 Task: Create a due date automation trigger when advanced on, on the tuesday of the week a card is due add dates without a due date at 11:00 AM.
Action: Mouse moved to (814, 258)
Screenshot: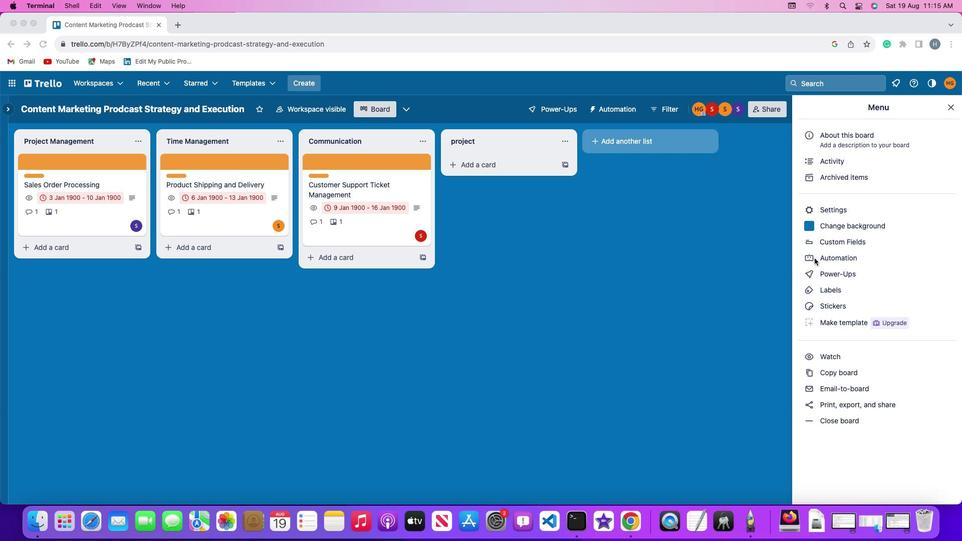 
Action: Mouse pressed left at (814, 258)
Screenshot: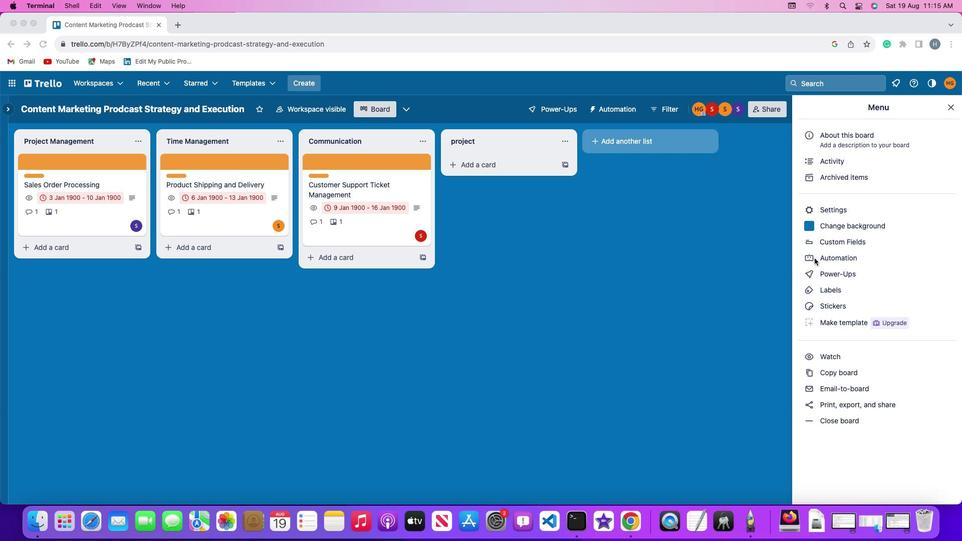 
Action: Mouse pressed left at (814, 258)
Screenshot: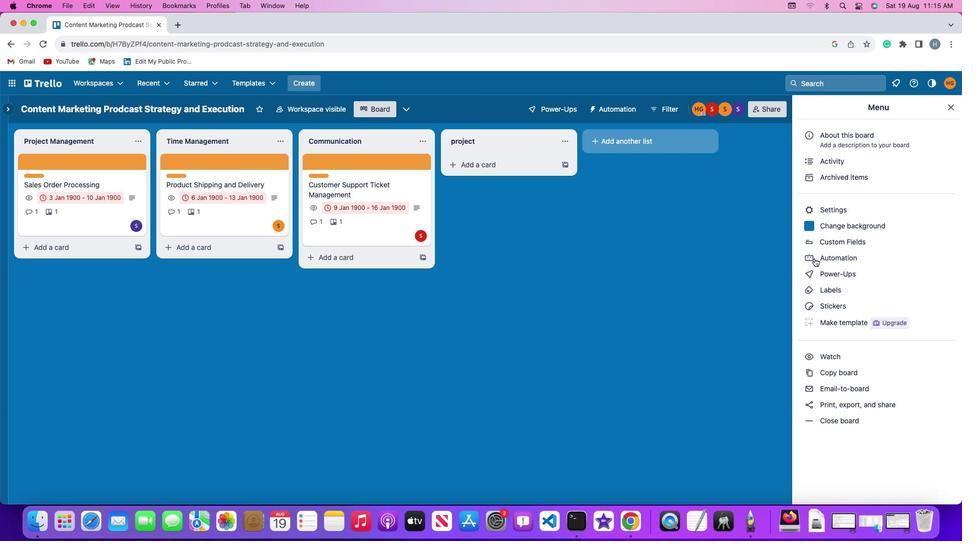 
Action: Mouse moved to (52, 234)
Screenshot: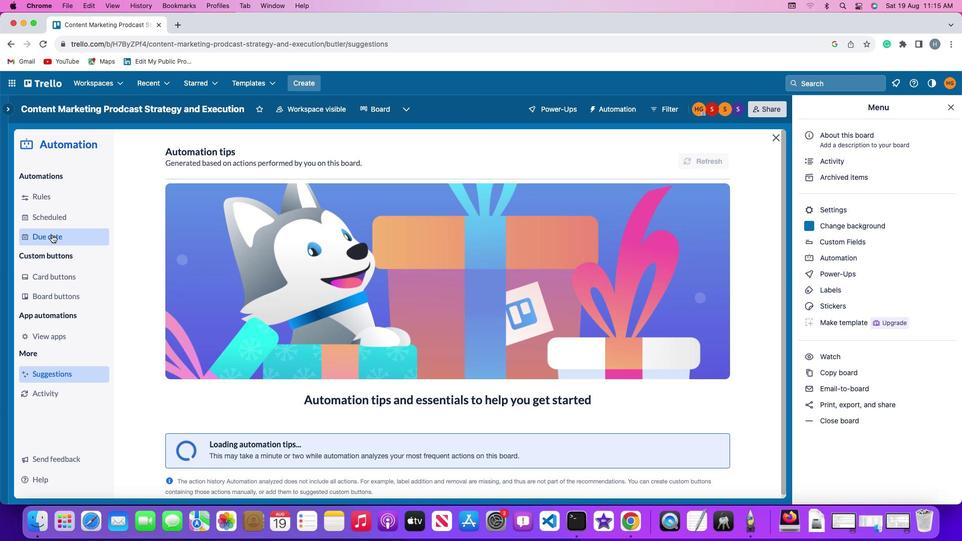 
Action: Mouse pressed left at (52, 234)
Screenshot: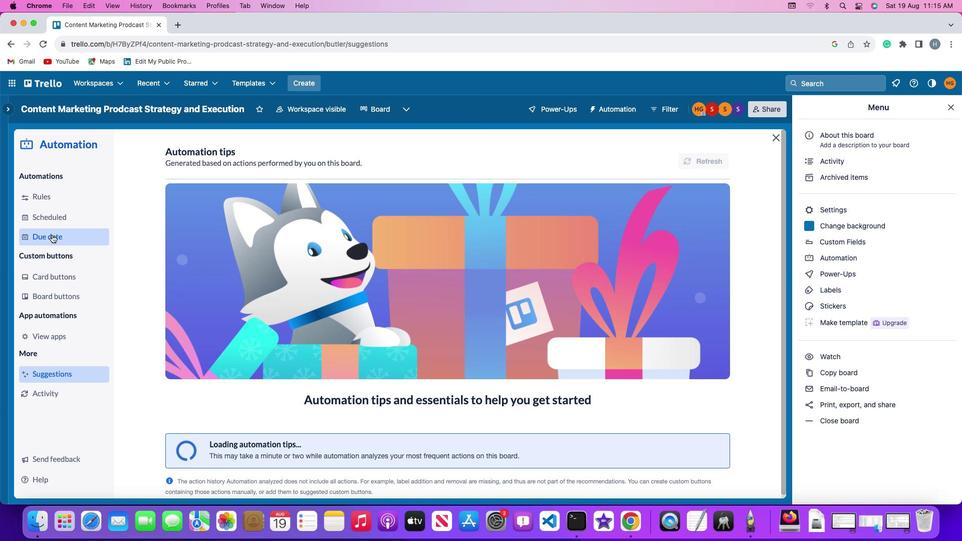 
Action: Mouse moved to (675, 153)
Screenshot: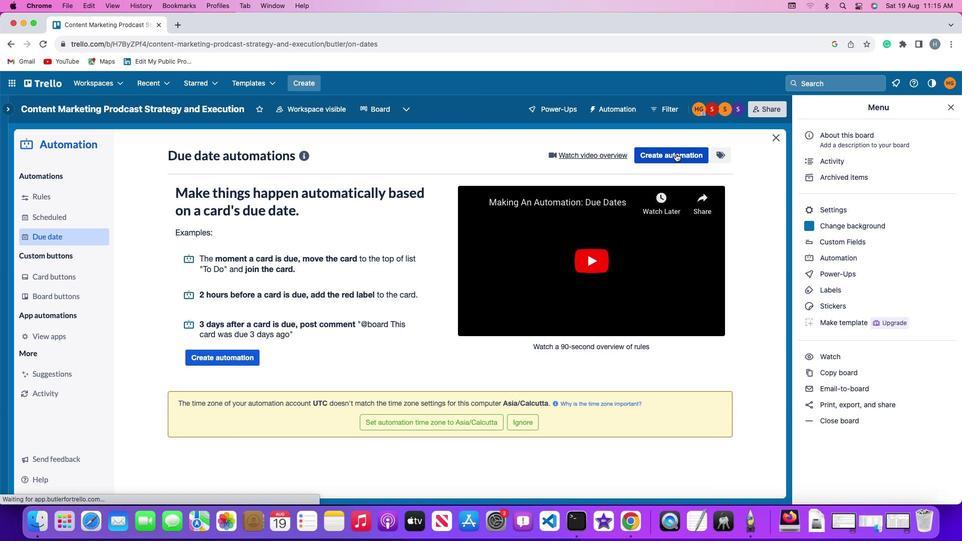 
Action: Mouse pressed left at (675, 153)
Screenshot: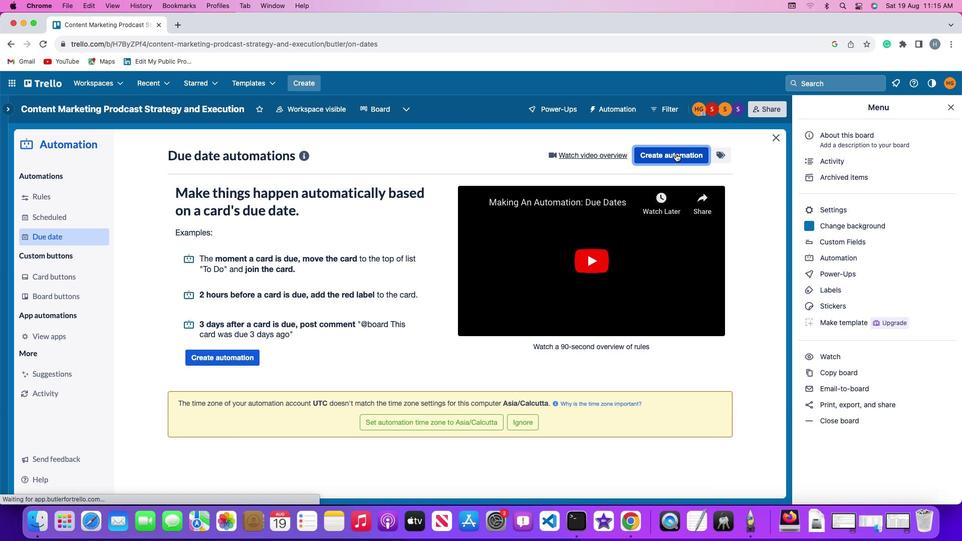 
Action: Mouse moved to (205, 251)
Screenshot: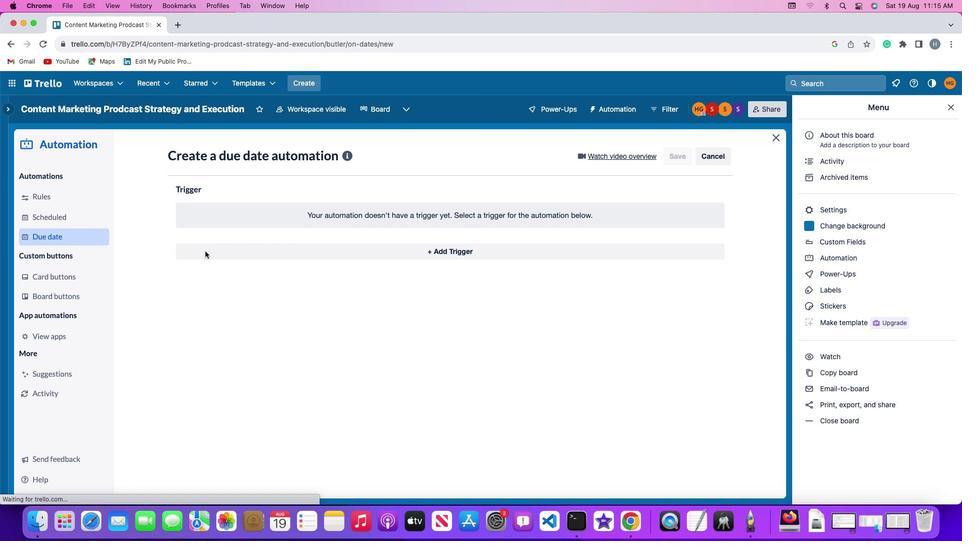 
Action: Mouse pressed left at (205, 251)
Screenshot: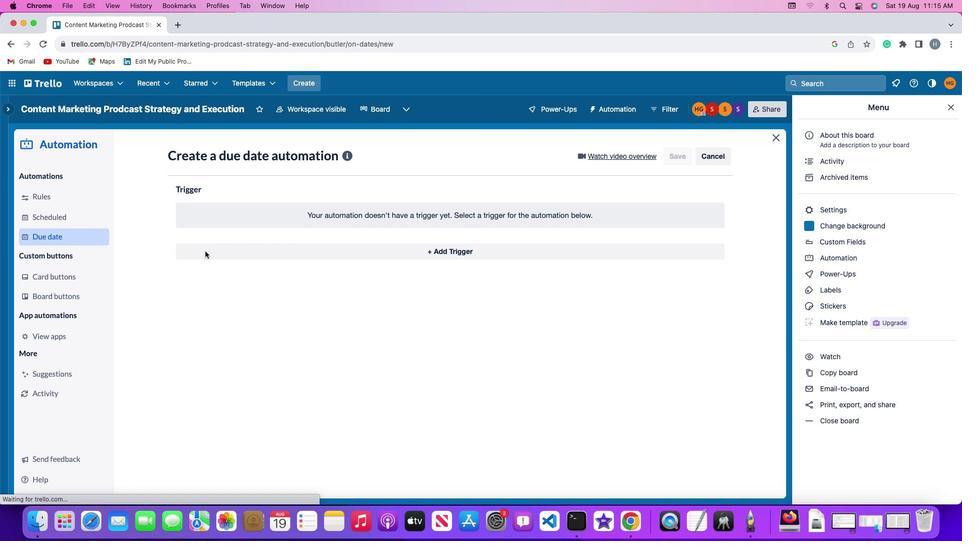 
Action: Mouse moved to (220, 439)
Screenshot: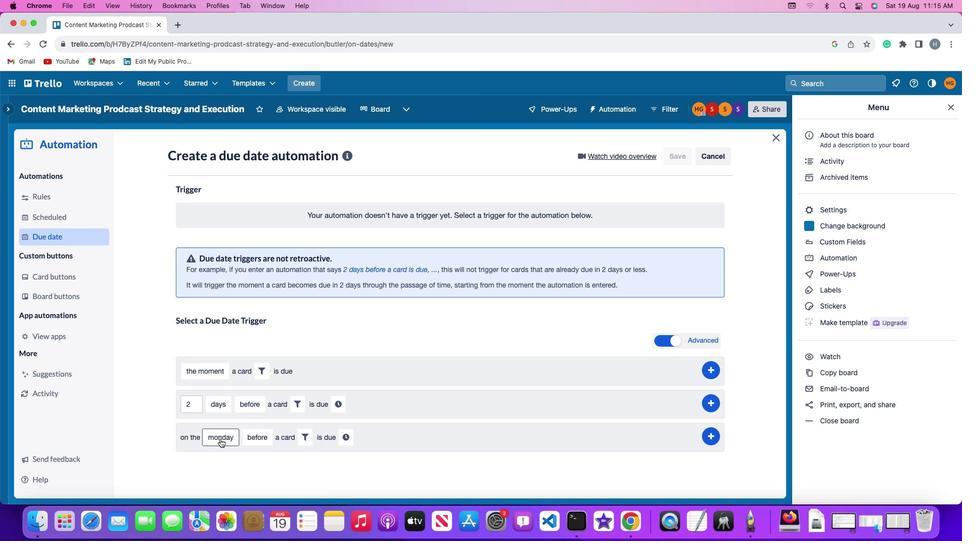 
Action: Mouse pressed left at (220, 439)
Screenshot: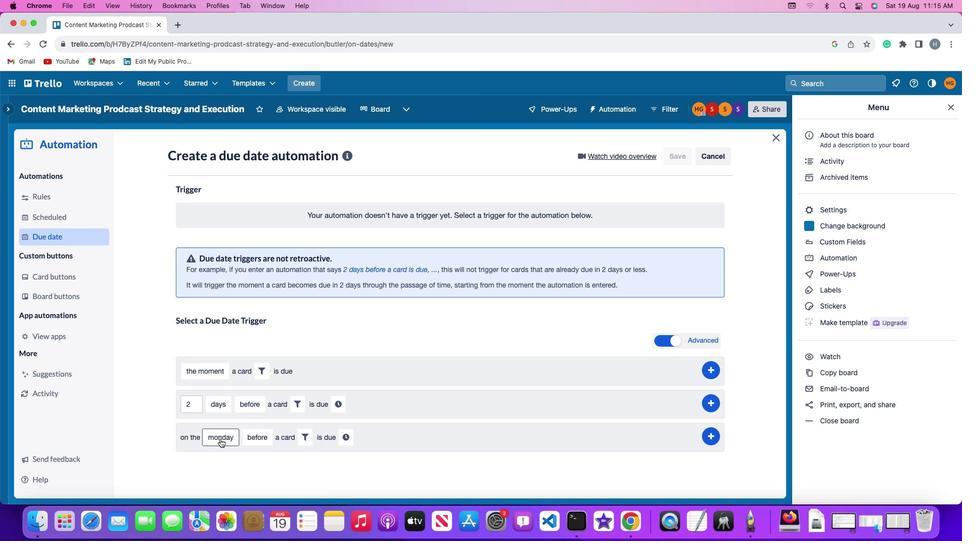 
Action: Mouse moved to (225, 317)
Screenshot: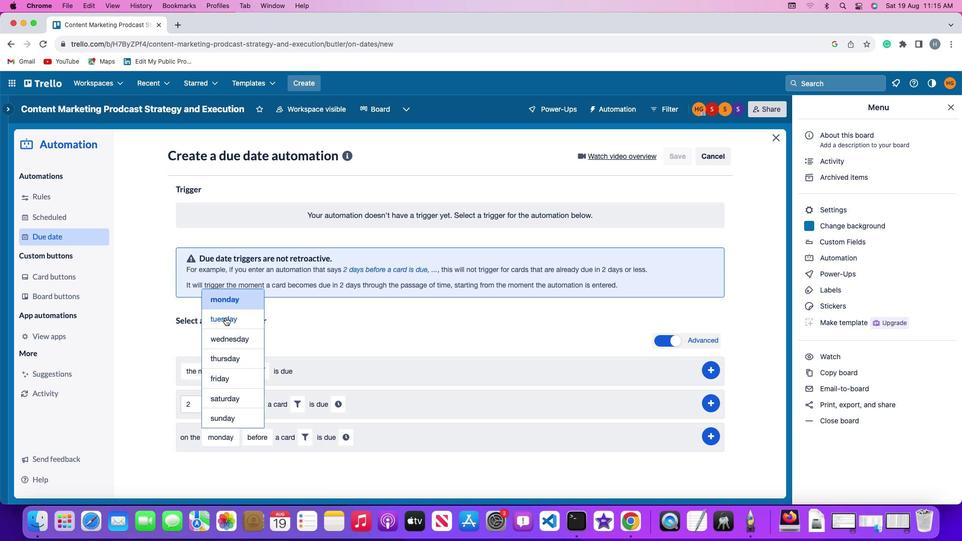 
Action: Mouse pressed left at (225, 317)
Screenshot: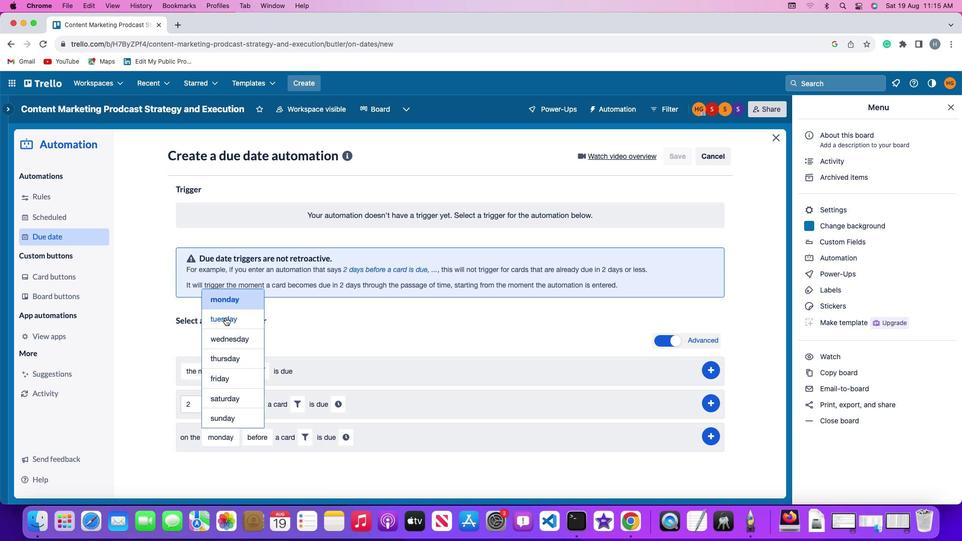
Action: Mouse moved to (260, 434)
Screenshot: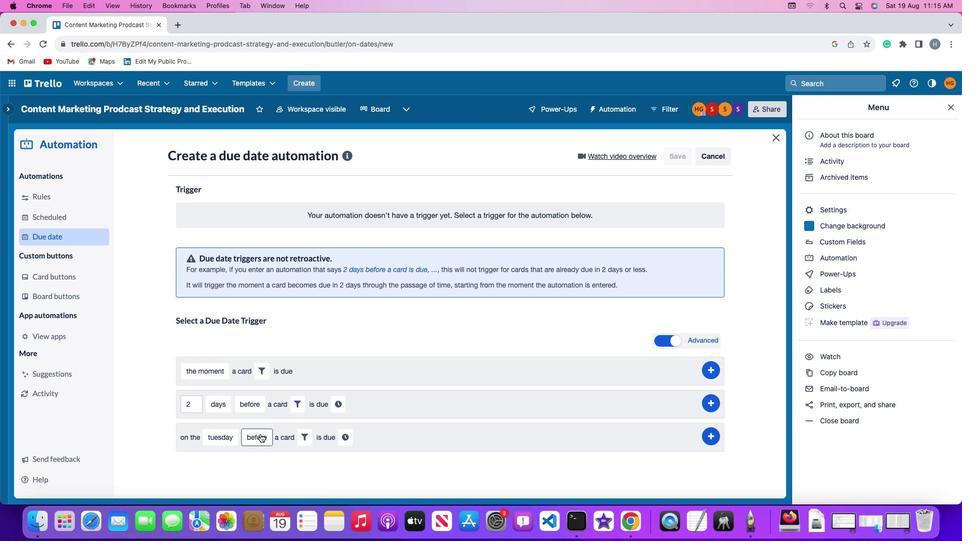 
Action: Mouse pressed left at (260, 434)
Screenshot: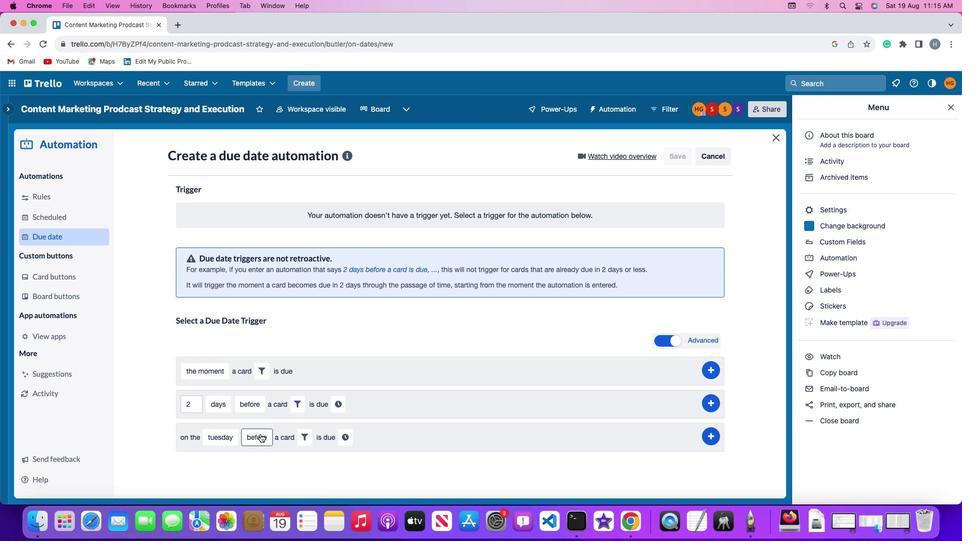 
Action: Mouse moved to (267, 399)
Screenshot: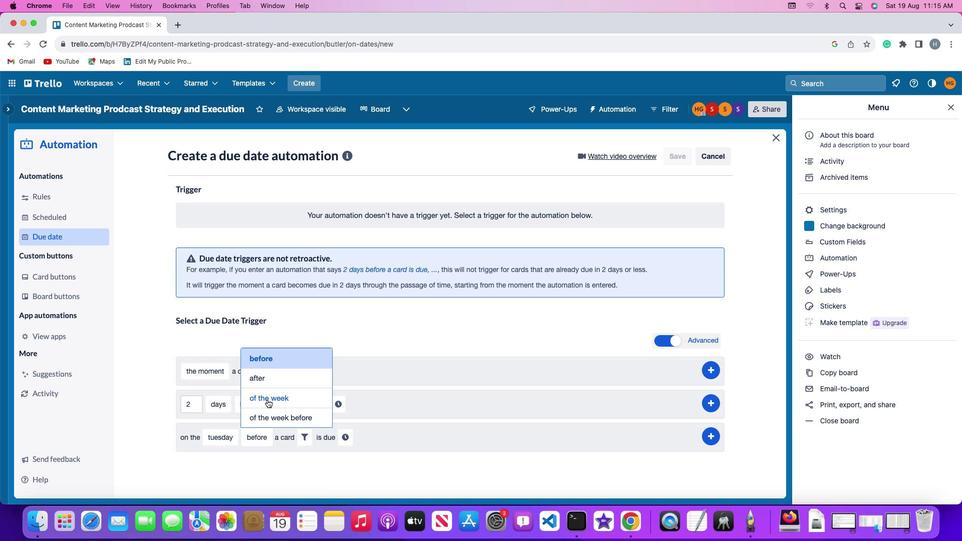 
Action: Mouse pressed left at (267, 399)
Screenshot: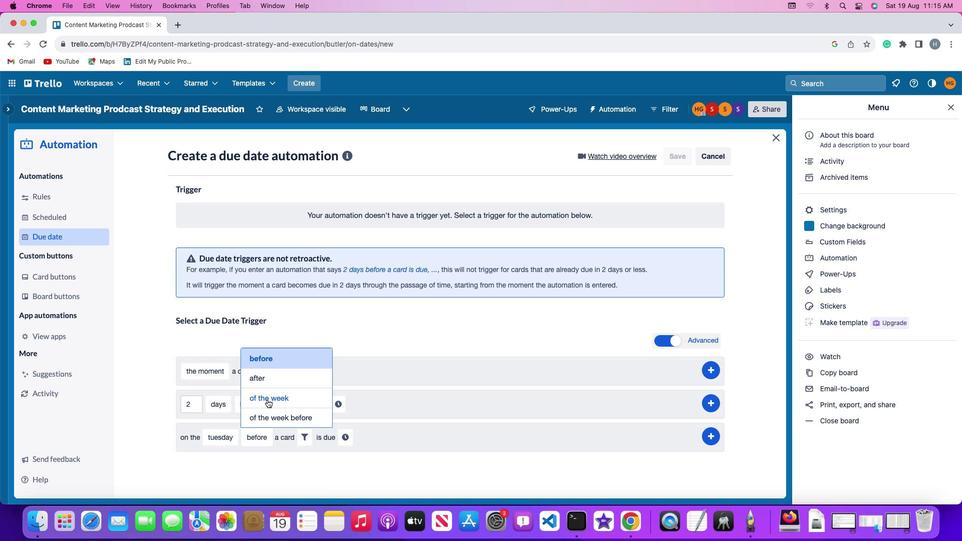 
Action: Mouse moved to (316, 440)
Screenshot: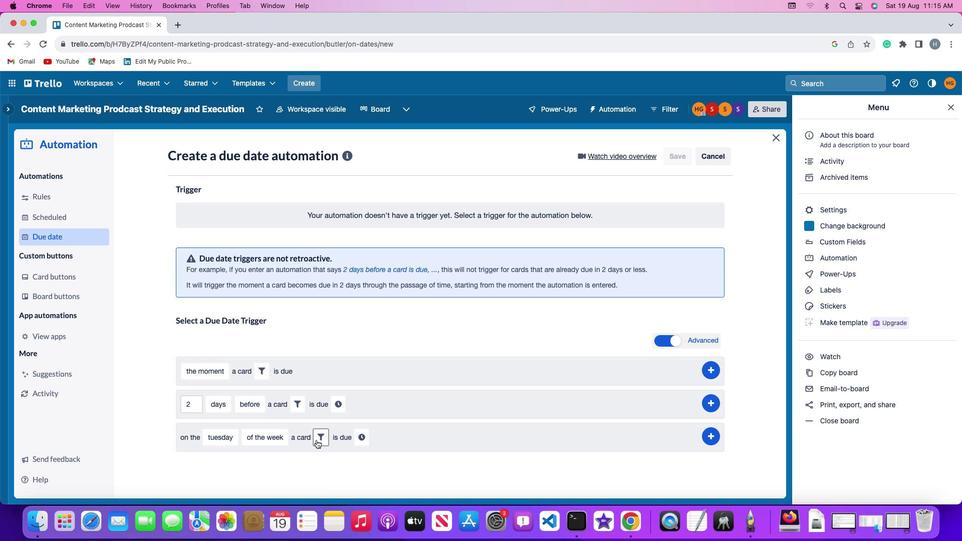 
Action: Mouse pressed left at (316, 440)
Screenshot: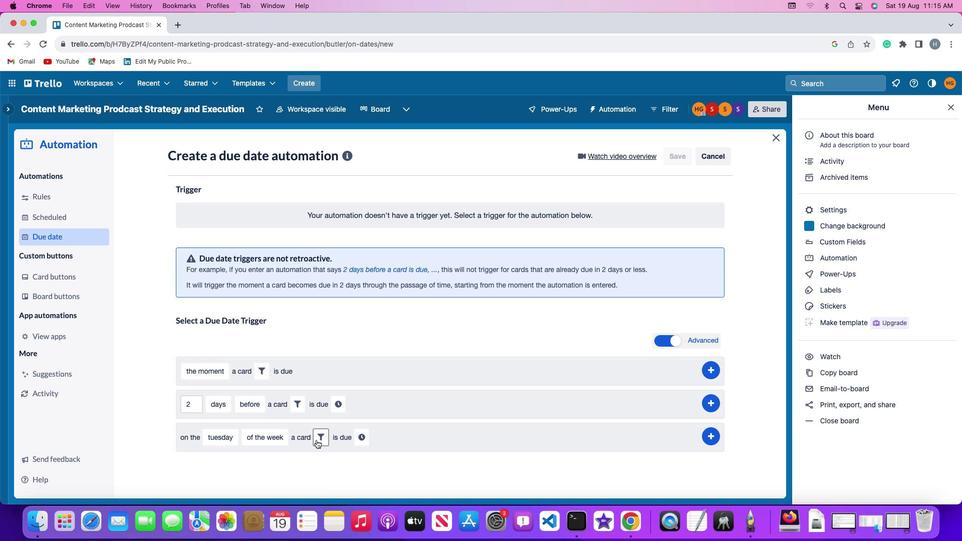 
Action: Mouse moved to (377, 467)
Screenshot: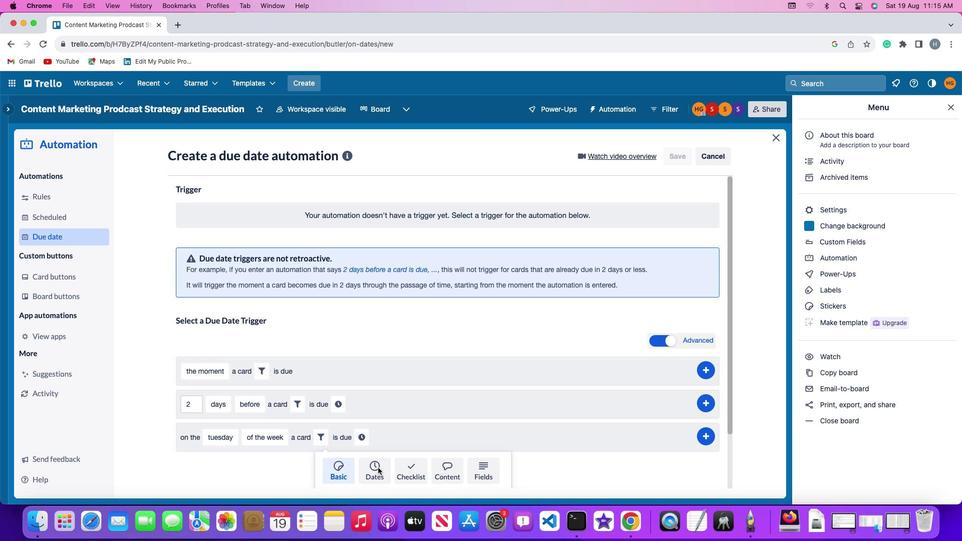 
Action: Mouse pressed left at (377, 467)
Screenshot: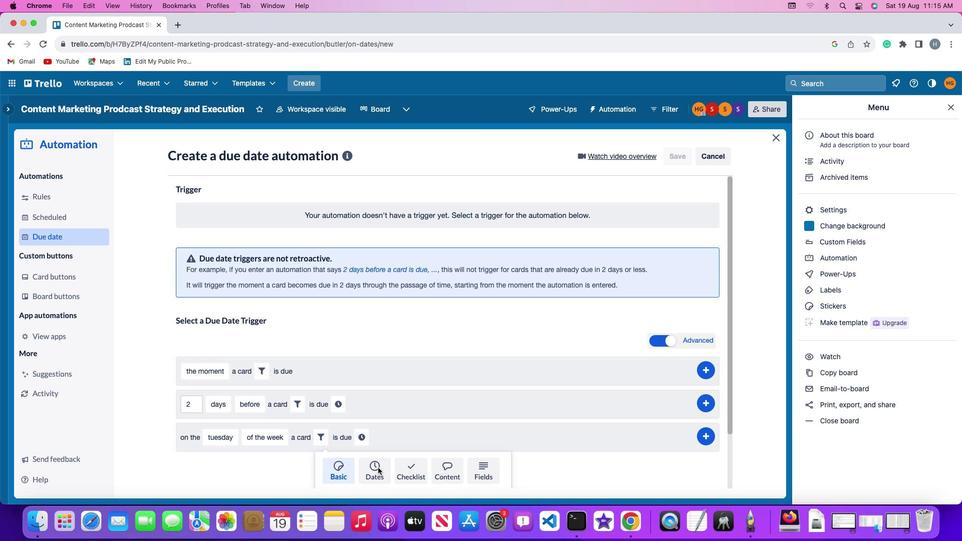 
Action: Mouse moved to (267, 463)
Screenshot: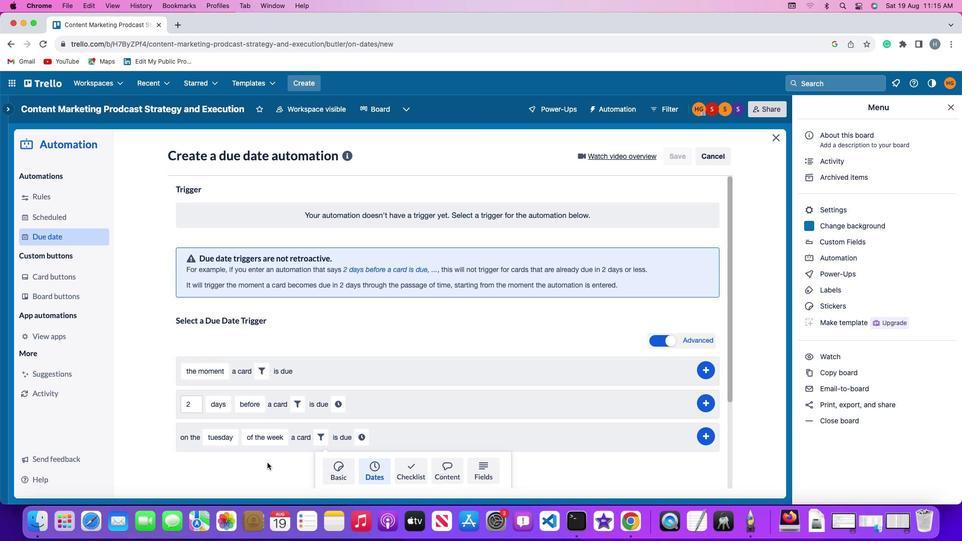 
Action: Mouse scrolled (267, 463) with delta (0, 0)
Screenshot: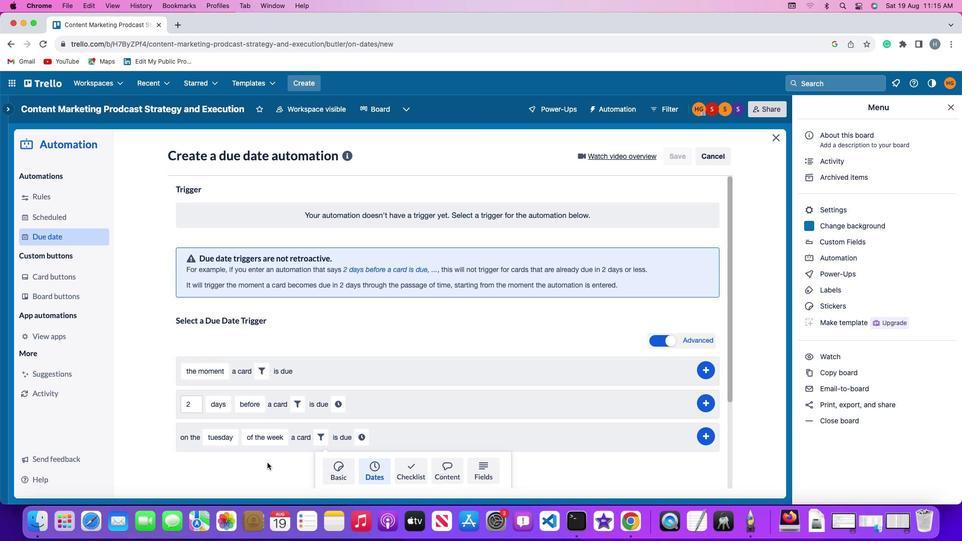 
Action: Mouse scrolled (267, 463) with delta (0, 0)
Screenshot: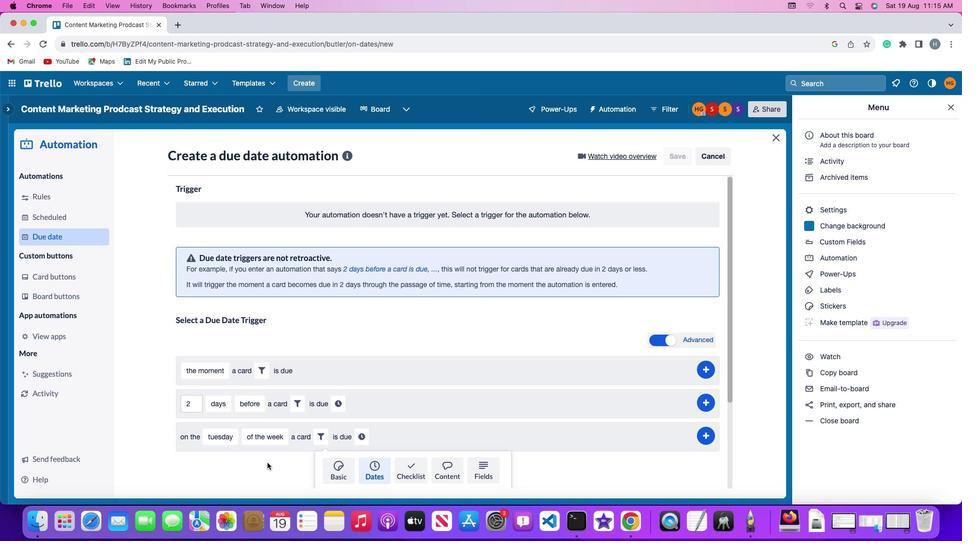 
Action: Mouse moved to (267, 462)
Screenshot: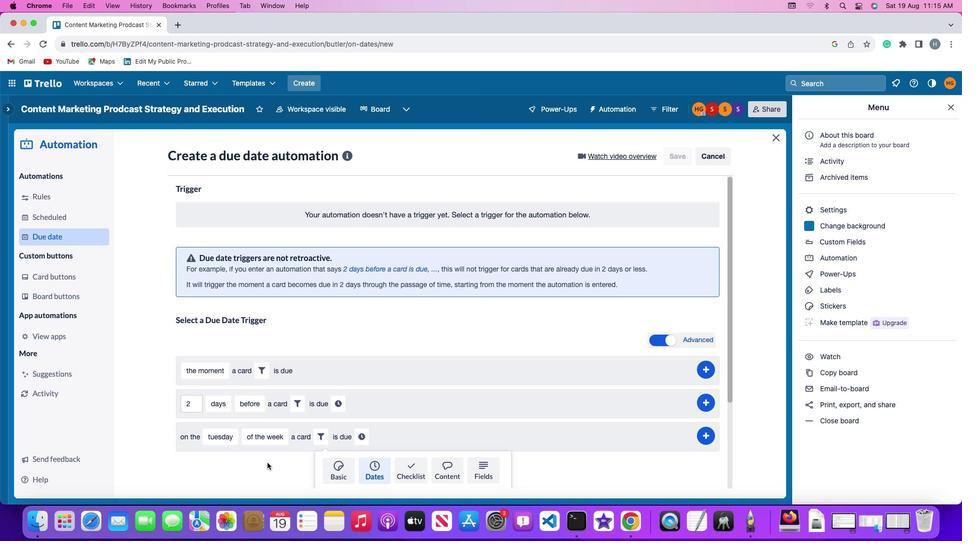 
Action: Mouse scrolled (267, 462) with delta (0, -1)
Screenshot: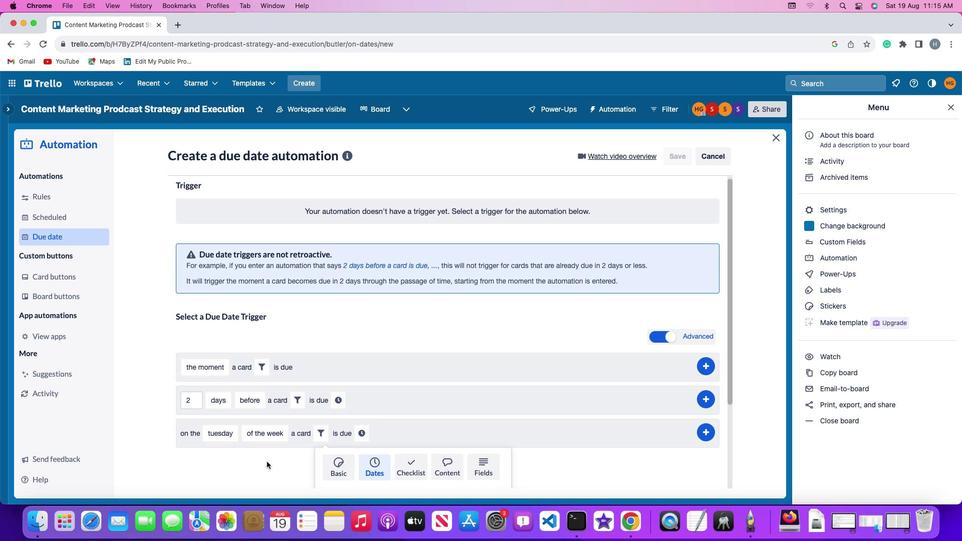 
Action: Mouse moved to (266, 461)
Screenshot: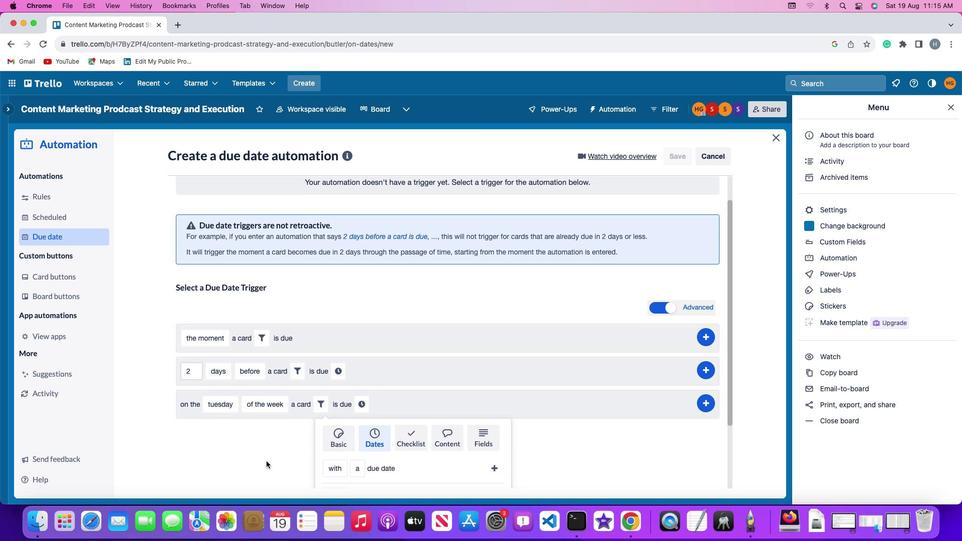
Action: Mouse scrolled (266, 461) with delta (0, -1)
Screenshot: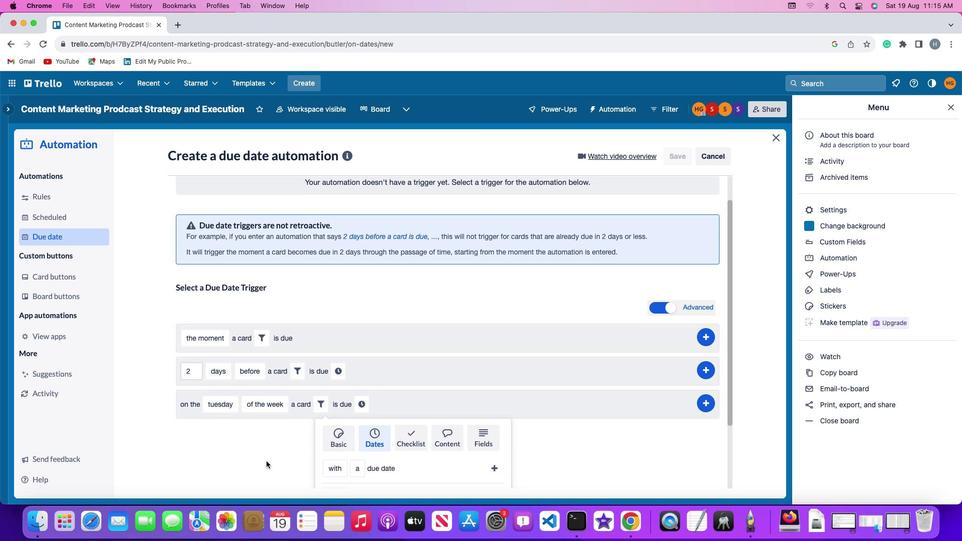 
Action: Mouse moved to (328, 384)
Screenshot: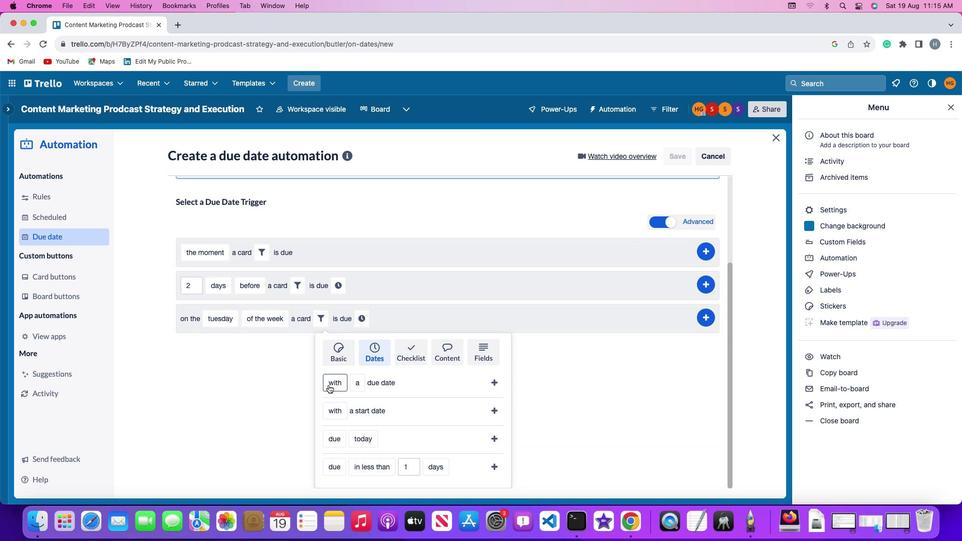 
Action: Mouse pressed left at (328, 384)
Screenshot: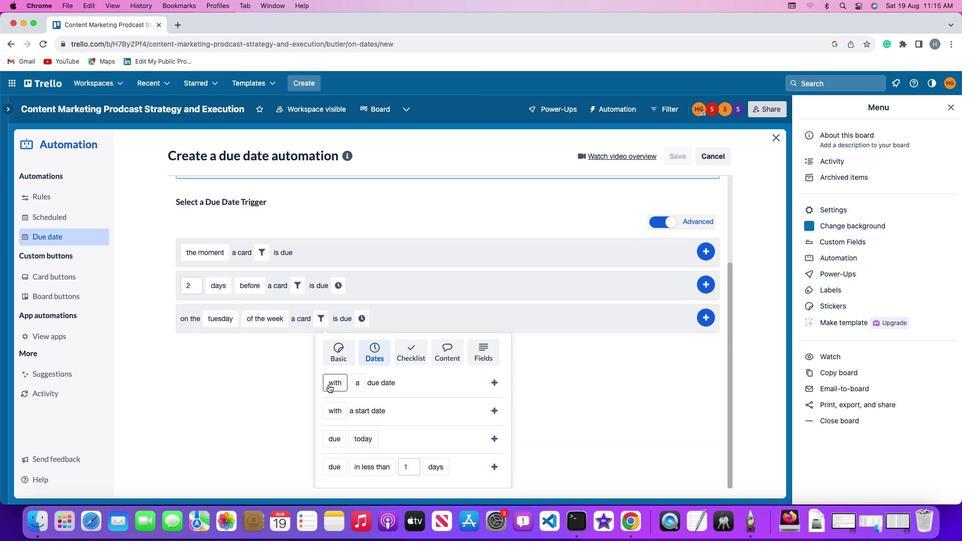 
Action: Mouse moved to (335, 417)
Screenshot: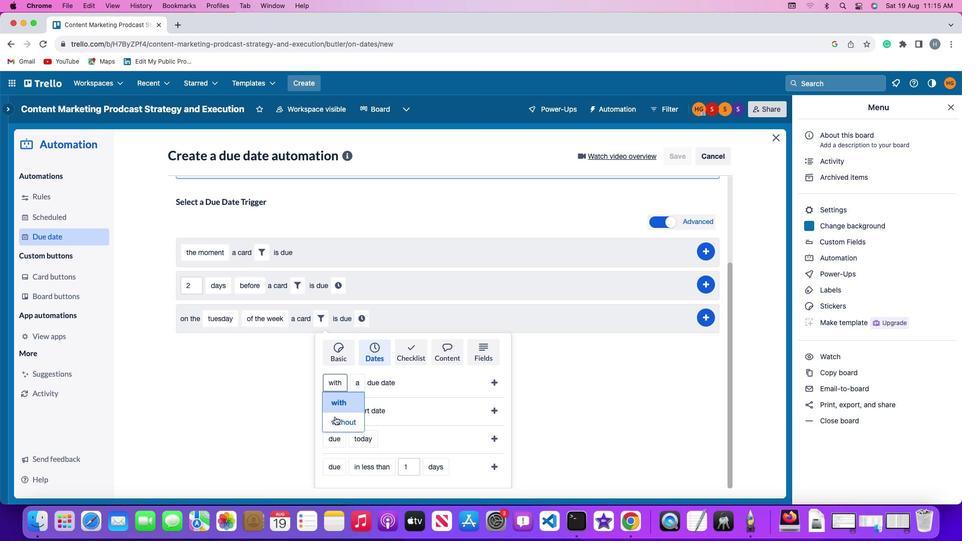 
Action: Mouse pressed left at (335, 417)
Screenshot: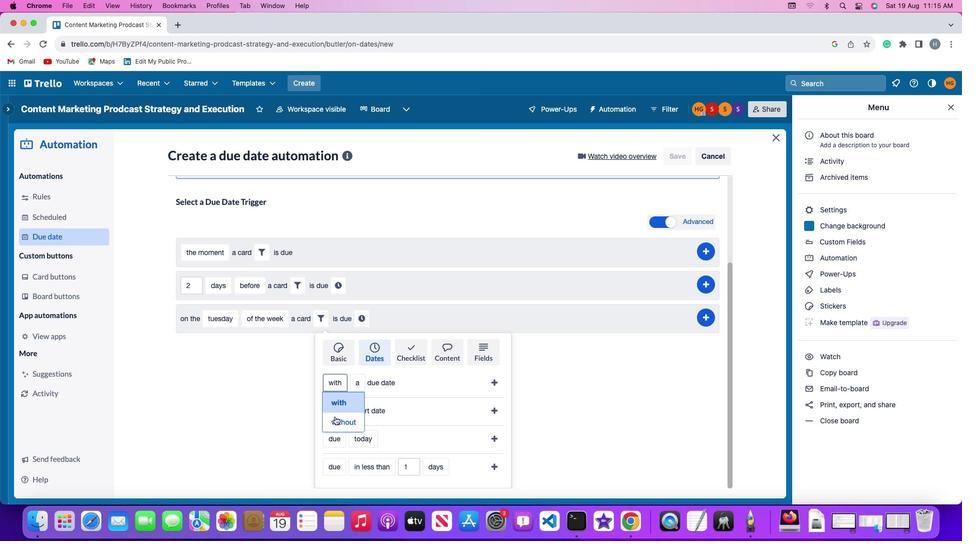 
Action: Mouse moved to (364, 381)
Screenshot: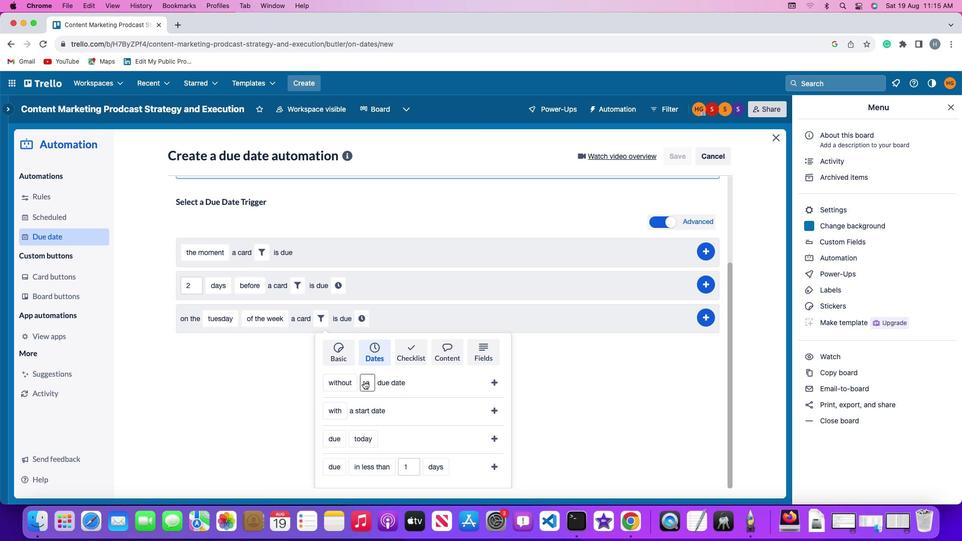 
Action: Mouse pressed left at (364, 381)
Screenshot: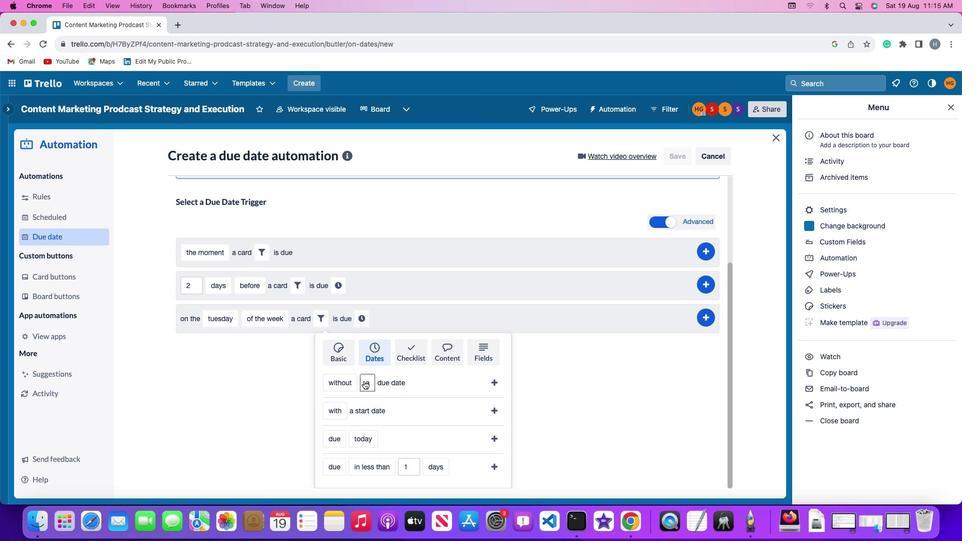 
Action: Mouse moved to (375, 398)
Screenshot: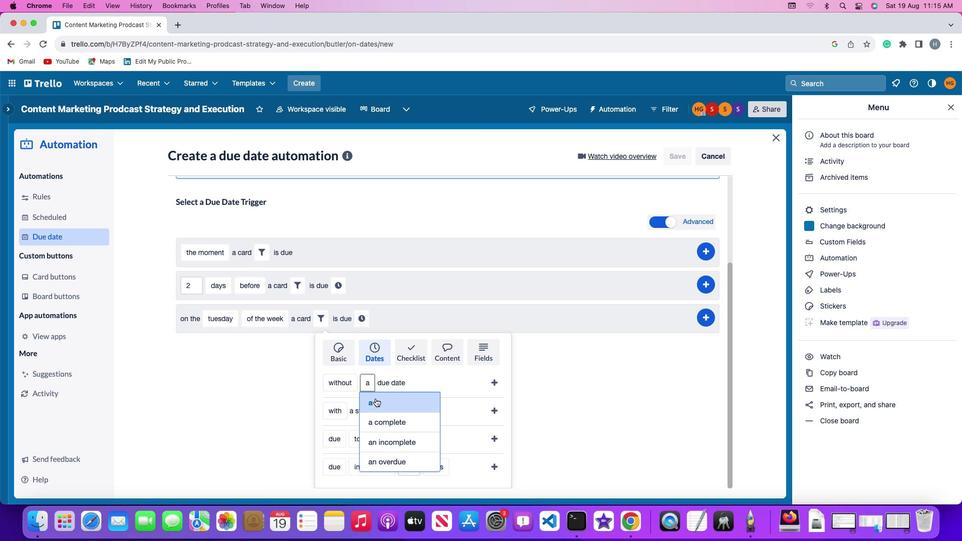
Action: Mouse pressed left at (375, 398)
Screenshot: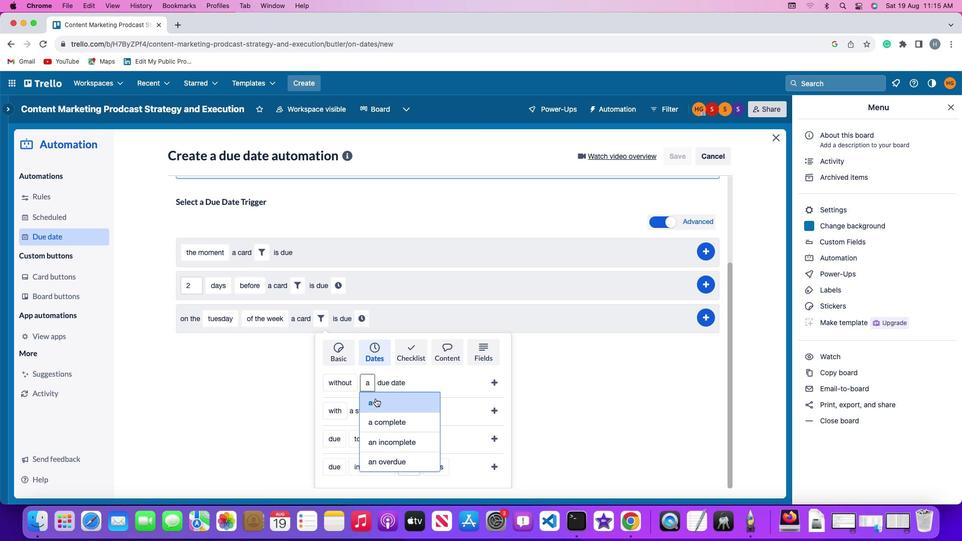 
Action: Mouse moved to (493, 378)
Screenshot: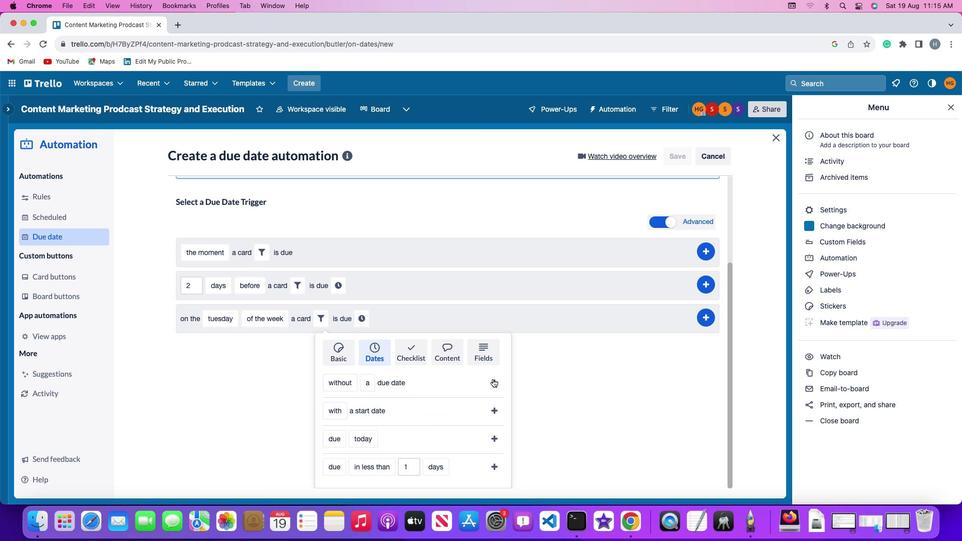 
Action: Mouse pressed left at (493, 378)
Screenshot: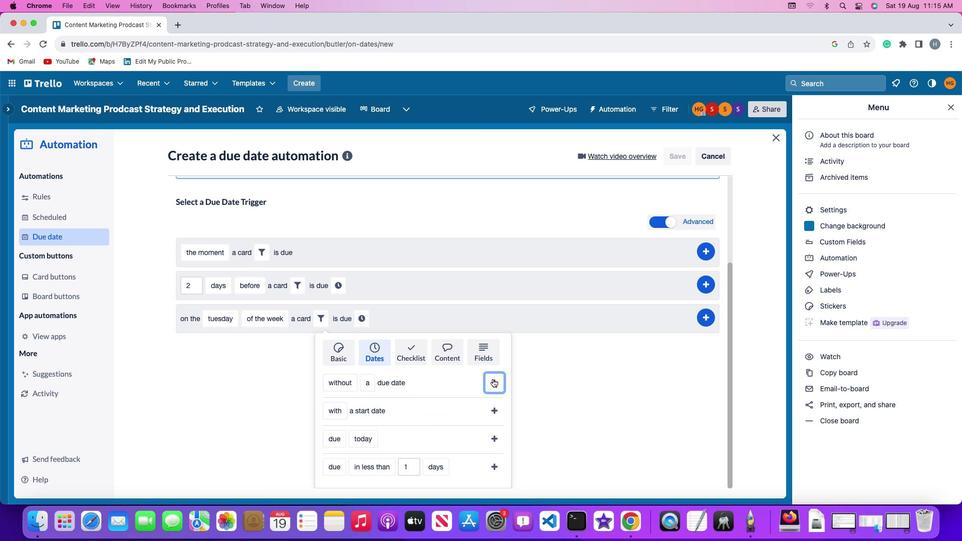 
Action: Mouse moved to (444, 431)
Screenshot: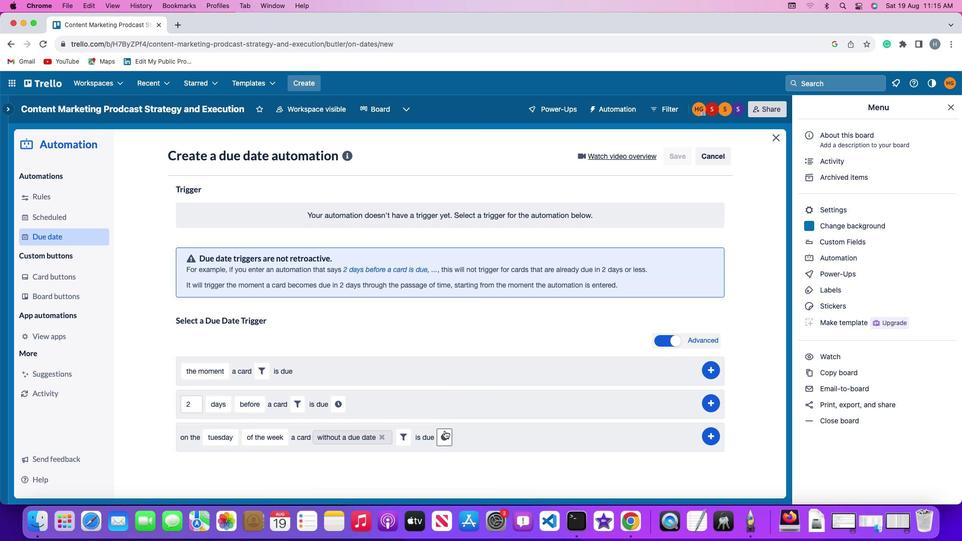 
Action: Mouse pressed left at (444, 431)
Screenshot: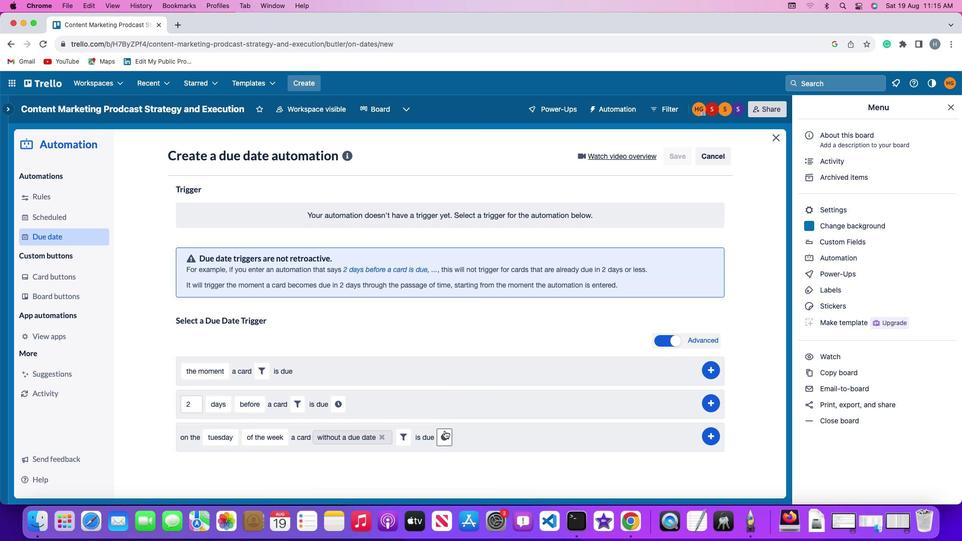 
Action: Mouse moved to (464, 435)
Screenshot: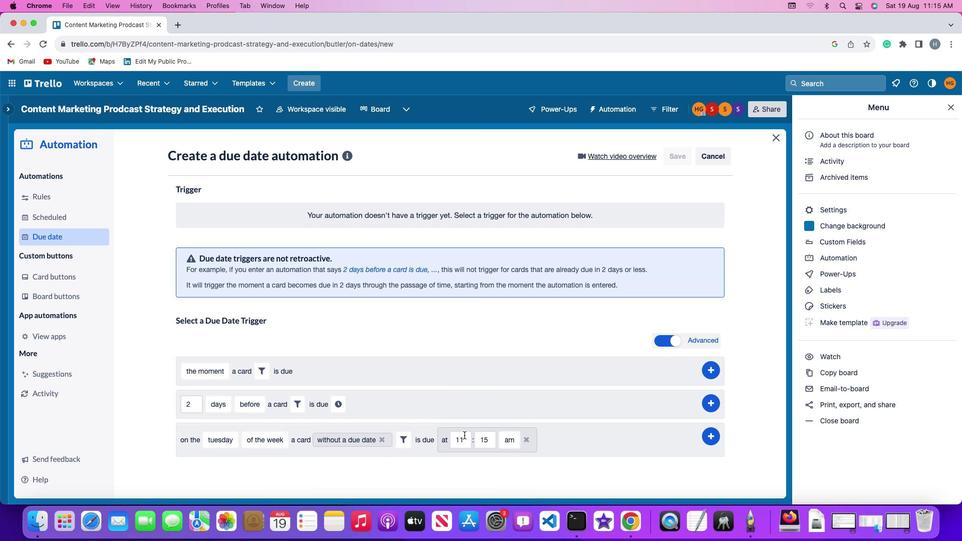 
Action: Mouse pressed left at (464, 435)
Screenshot: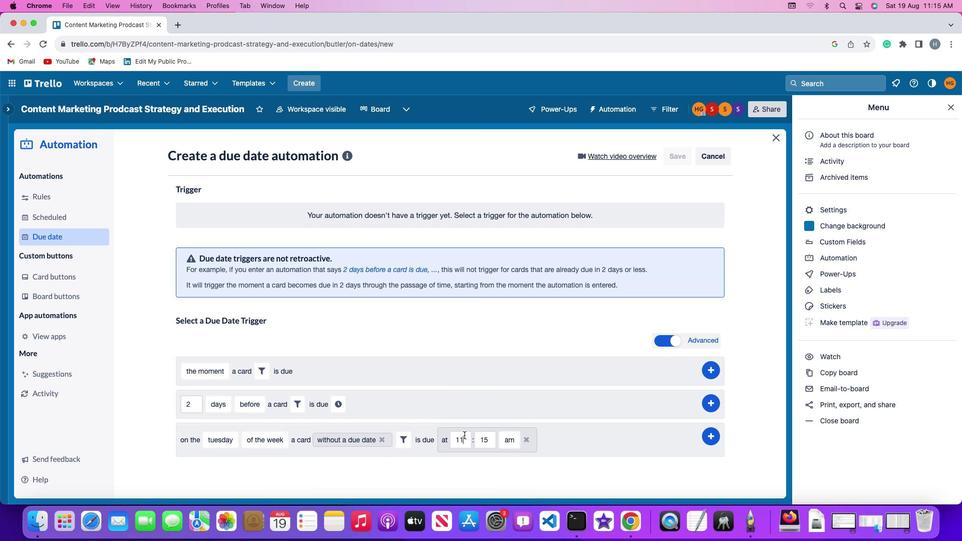 
Action: Mouse moved to (465, 434)
Screenshot: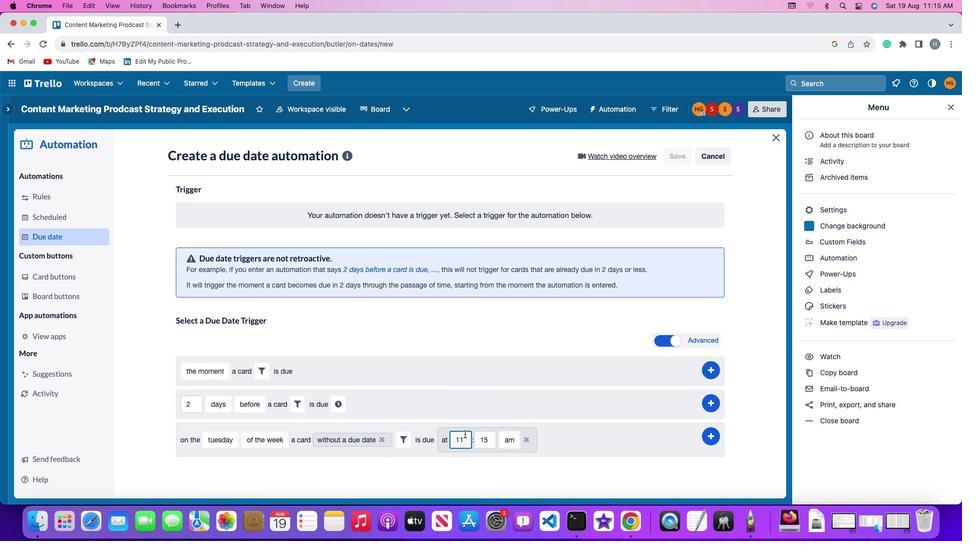 
Action: Key pressed Key.backspace'1'
Screenshot: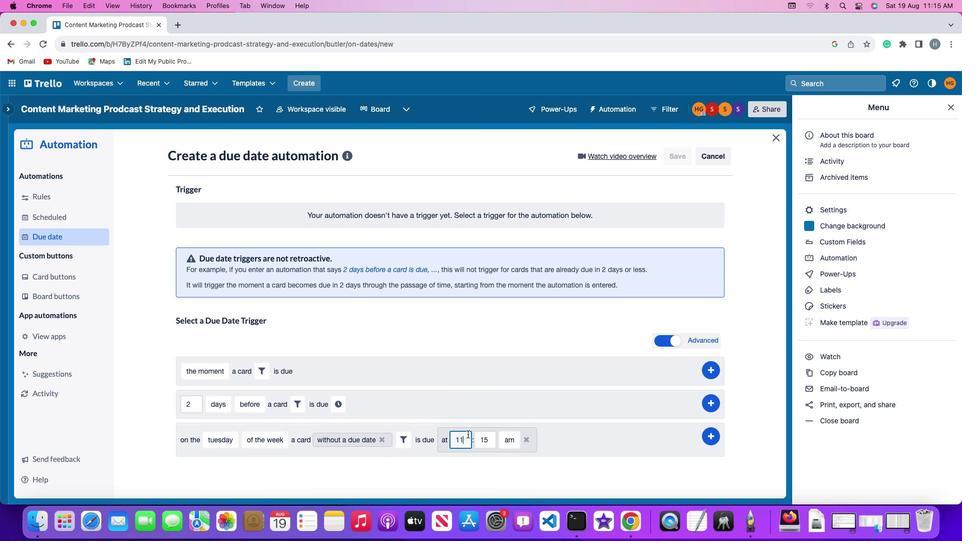 
Action: Mouse moved to (491, 439)
Screenshot: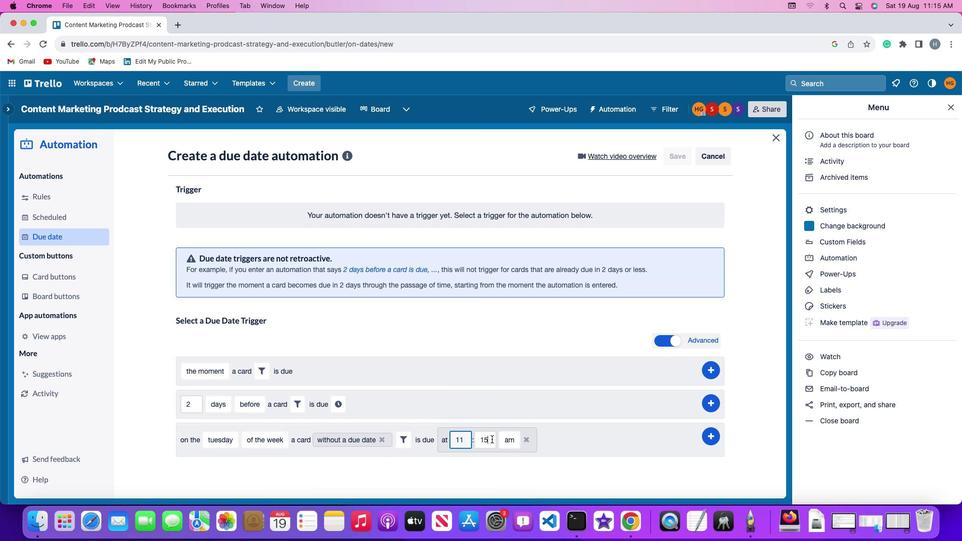 
Action: Mouse pressed left at (491, 439)
Screenshot: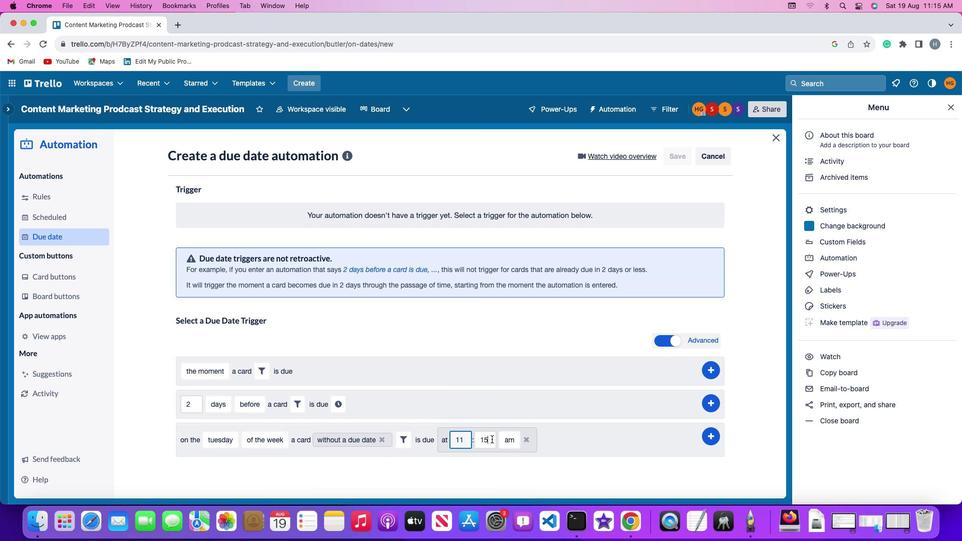 
Action: Key pressed Key.backspaceKey.backspace'0''0'
Screenshot: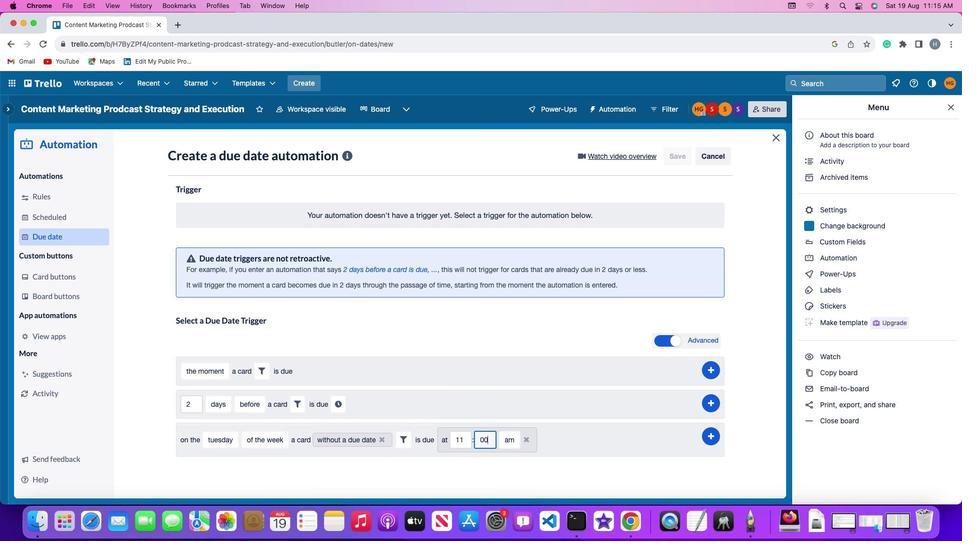 
Action: Mouse moved to (507, 439)
Screenshot: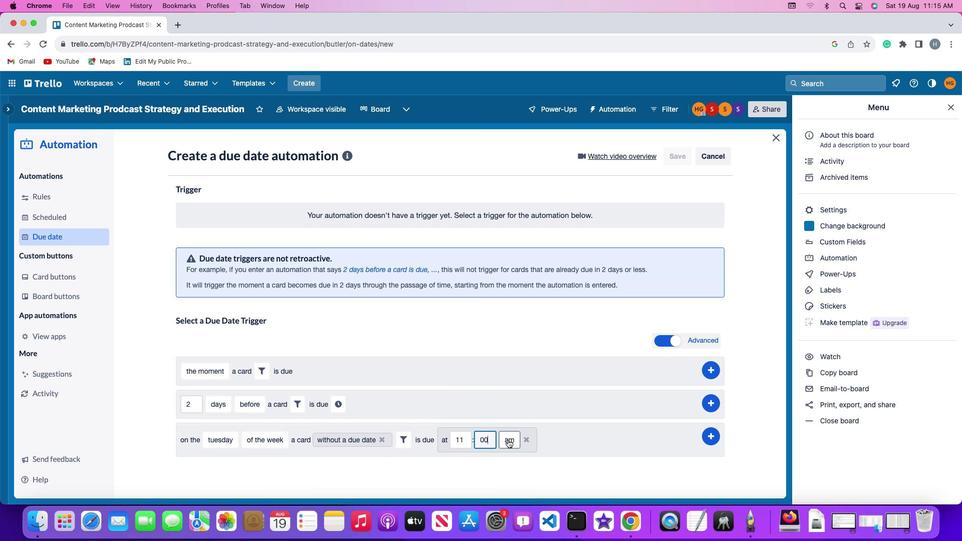 
Action: Mouse pressed left at (507, 439)
Screenshot: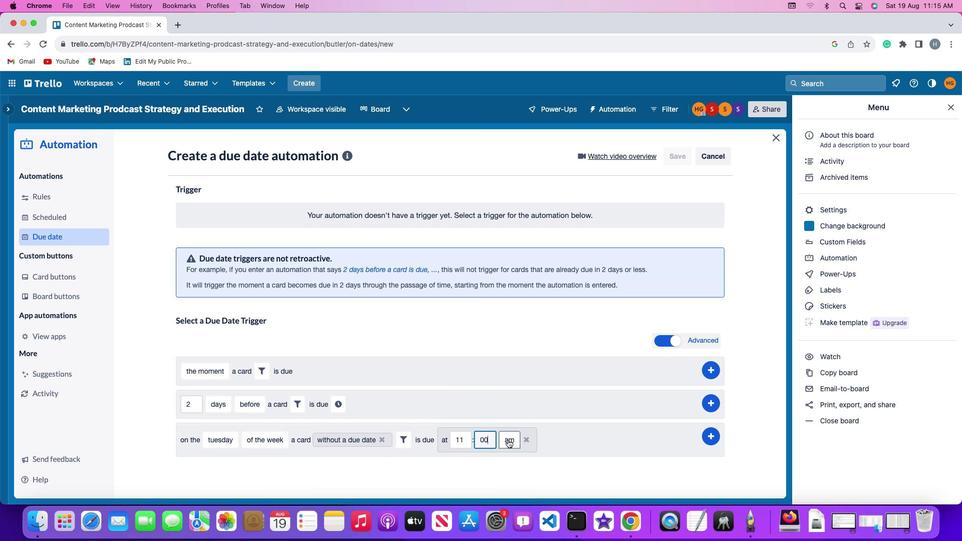 
Action: Mouse moved to (513, 458)
Screenshot: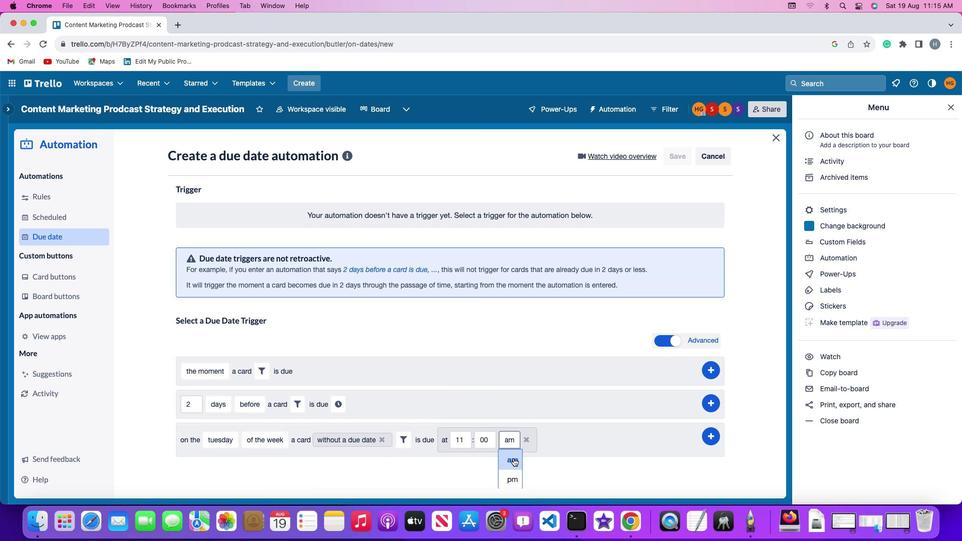 
Action: Mouse pressed left at (513, 458)
Screenshot: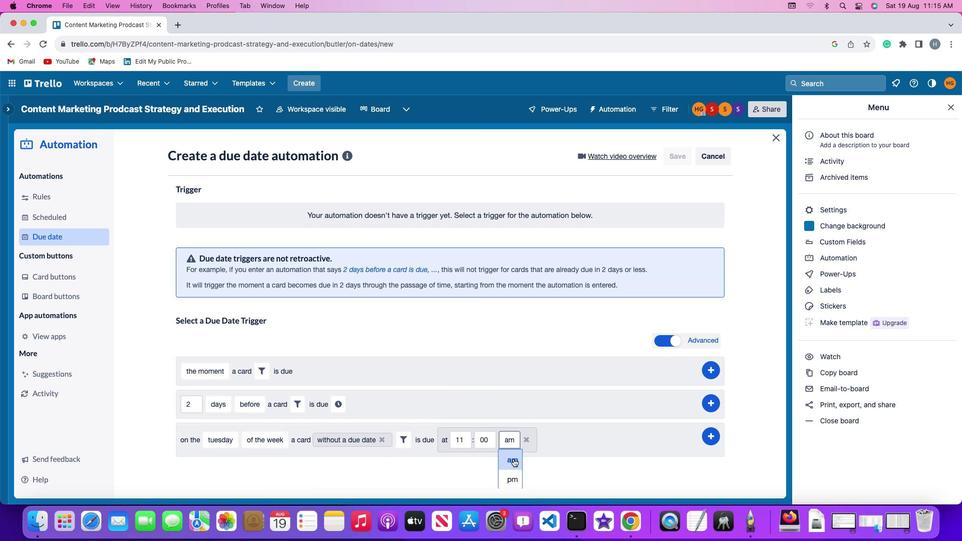 
Action: Mouse moved to (710, 432)
Screenshot: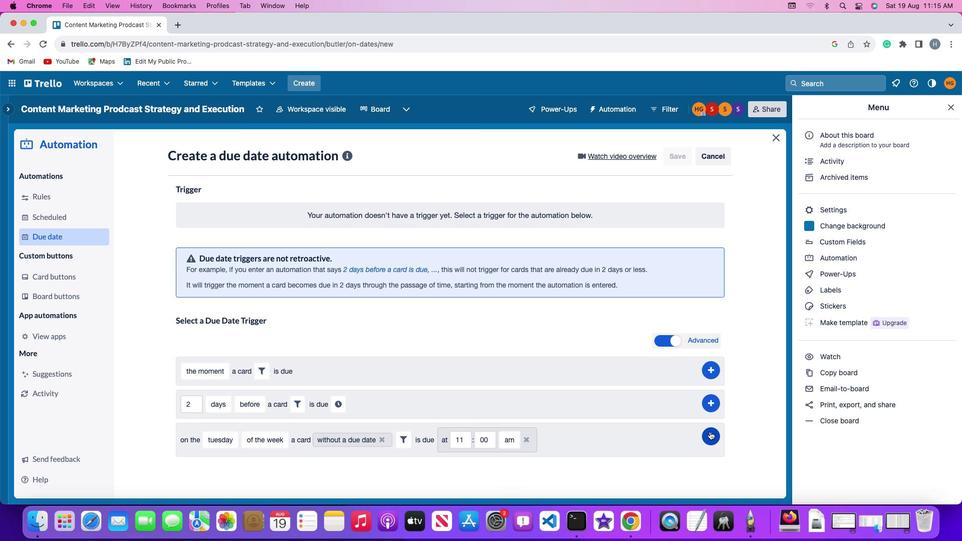 
Action: Mouse pressed left at (710, 432)
Screenshot: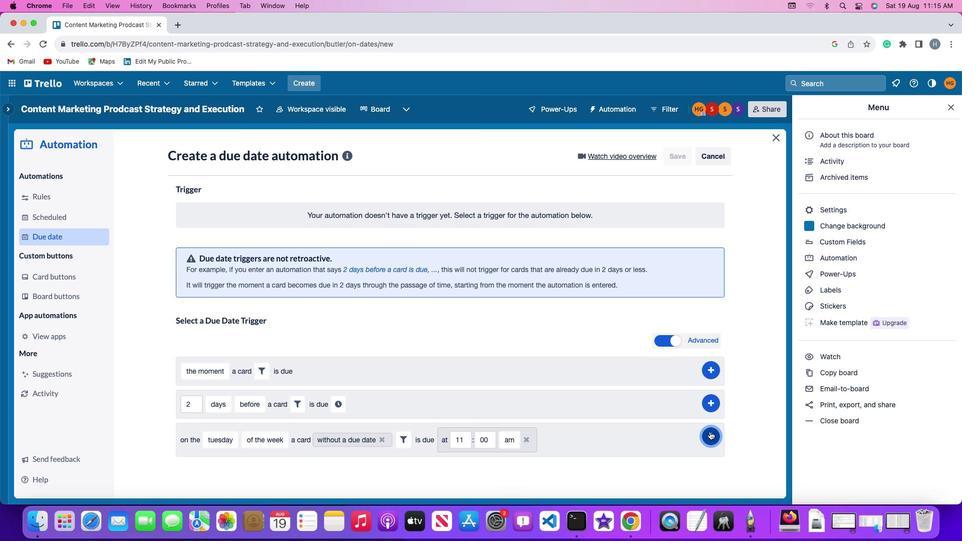 
Action: Mouse moved to (751, 355)
Screenshot: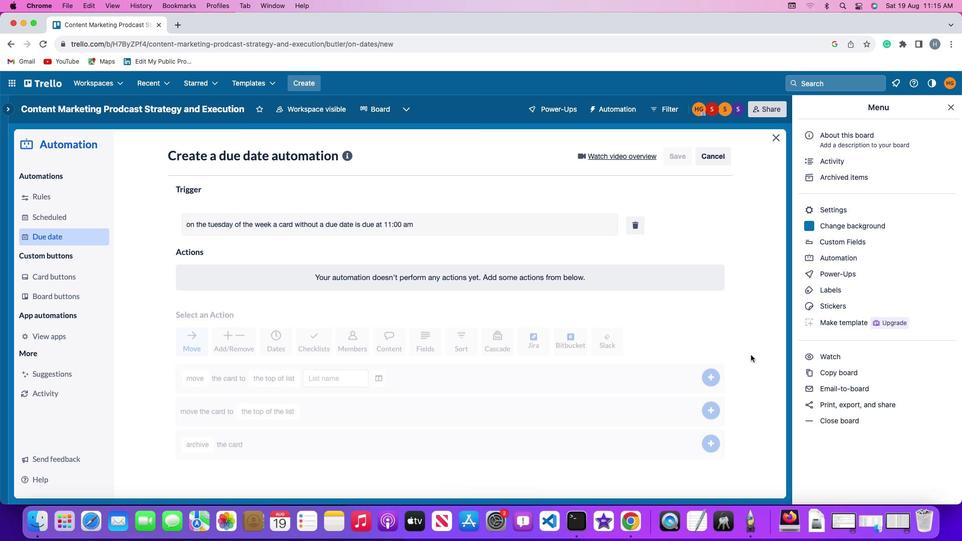 
